 Task: Set the GPU affinity for the WGL extension for OpenGL to -60.
Action: Mouse moved to (125, 23)
Screenshot: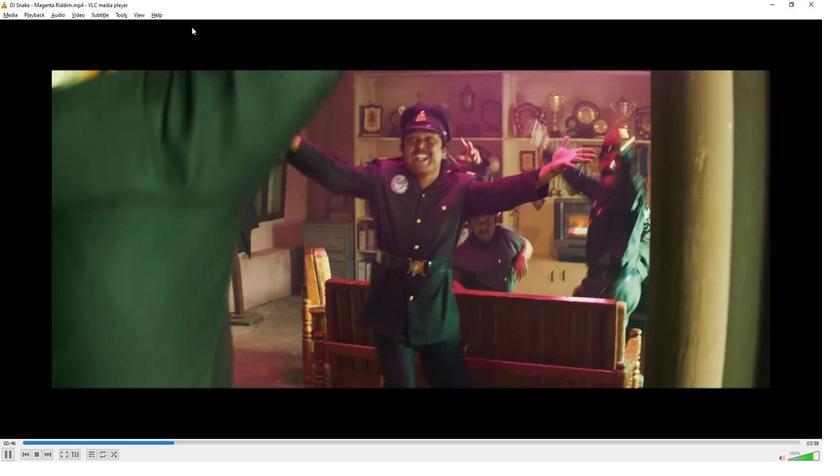 
Action: Mouse pressed left at (125, 23)
Screenshot: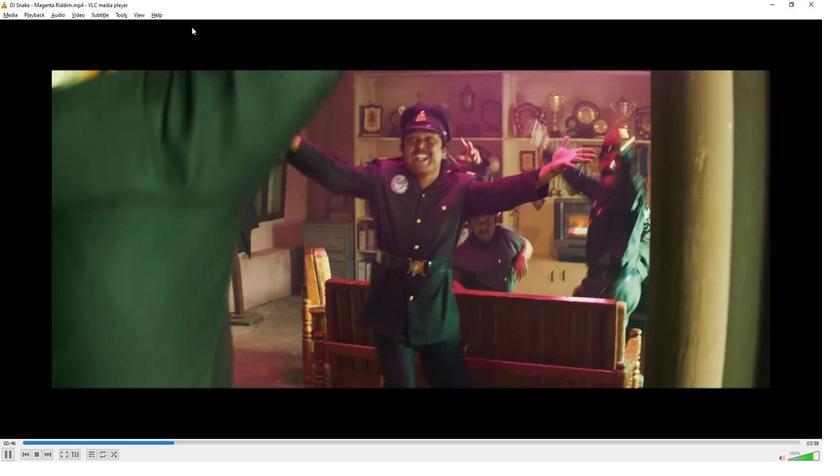 
Action: Mouse moved to (140, 117)
Screenshot: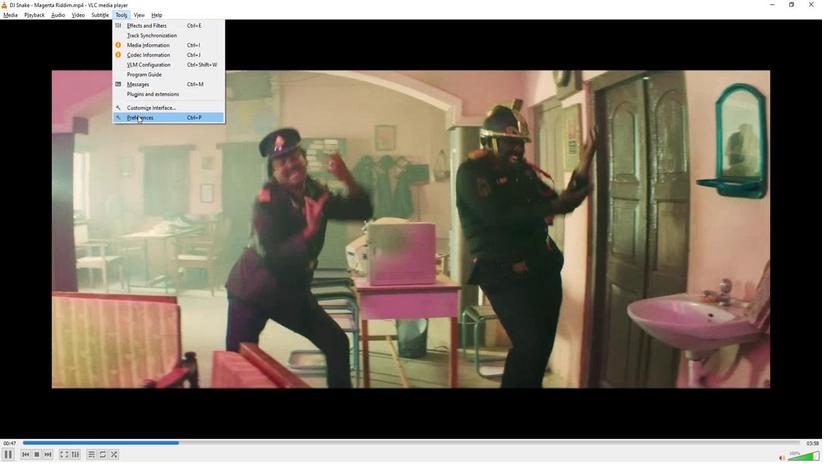 
Action: Mouse pressed left at (140, 117)
Screenshot: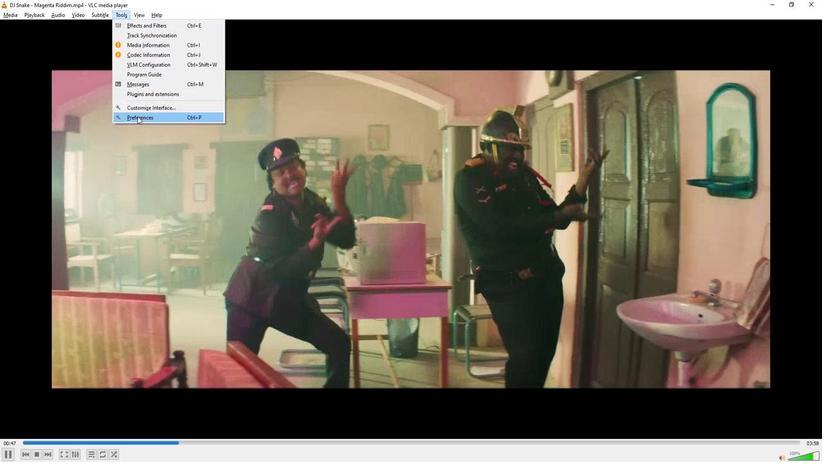 
Action: Mouse moved to (185, 348)
Screenshot: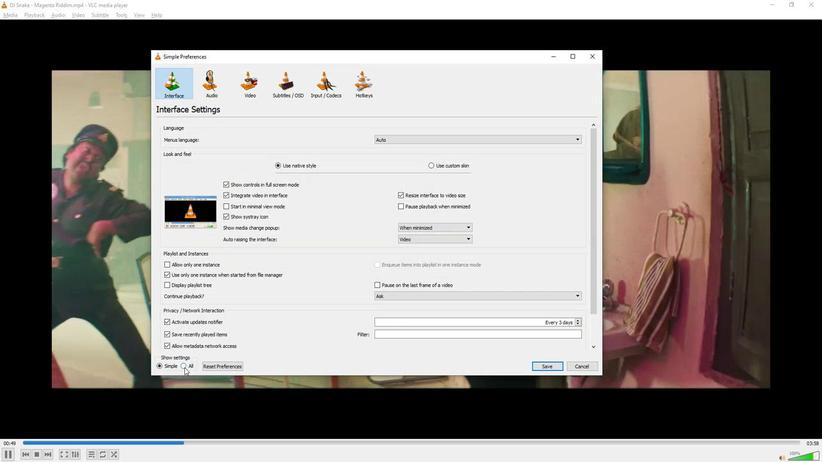 
Action: Mouse pressed left at (185, 348)
Screenshot: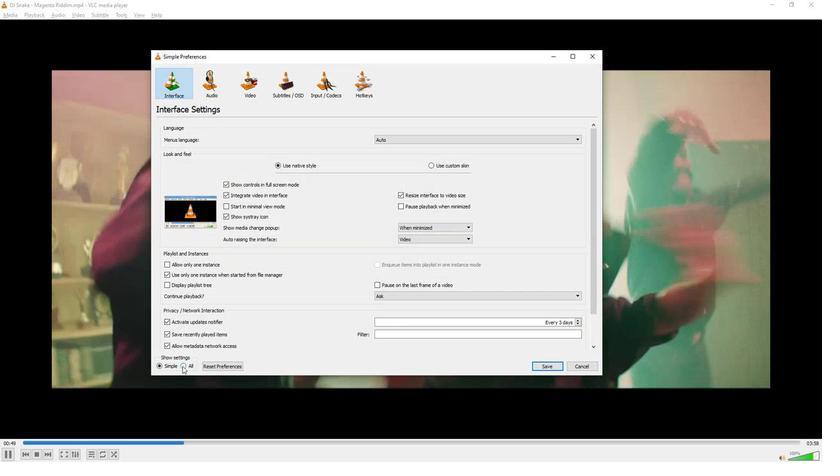 
Action: Mouse moved to (185, 258)
Screenshot: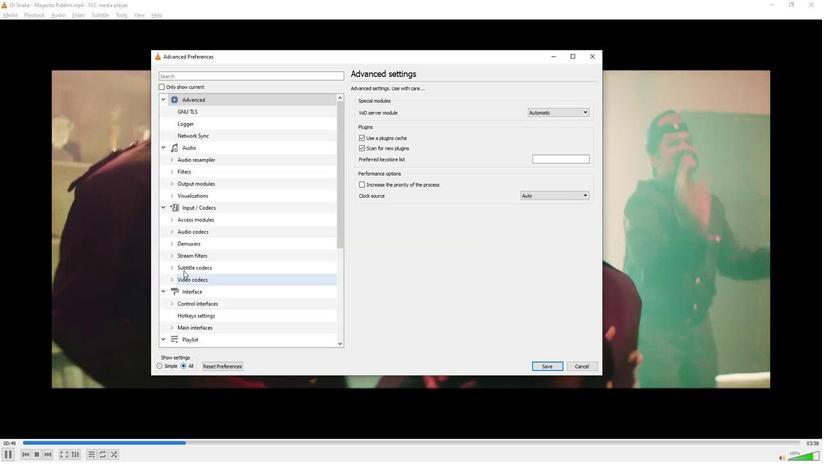 
Action: Mouse scrolled (185, 258) with delta (0, 0)
Screenshot: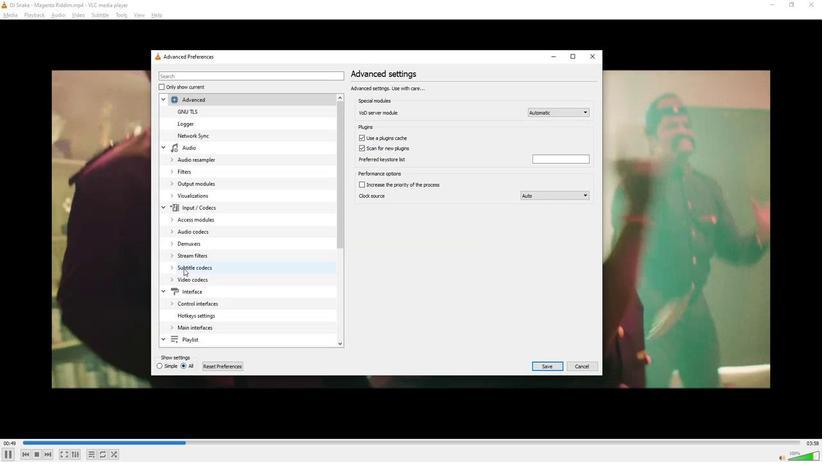 
Action: Mouse scrolled (185, 258) with delta (0, 0)
Screenshot: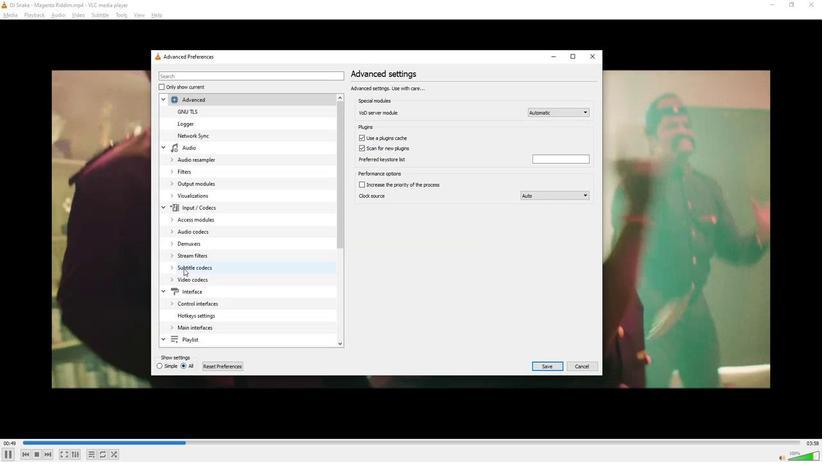 
Action: Mouse scrolled (185, 258) with delta (0, 0)
Screenshot: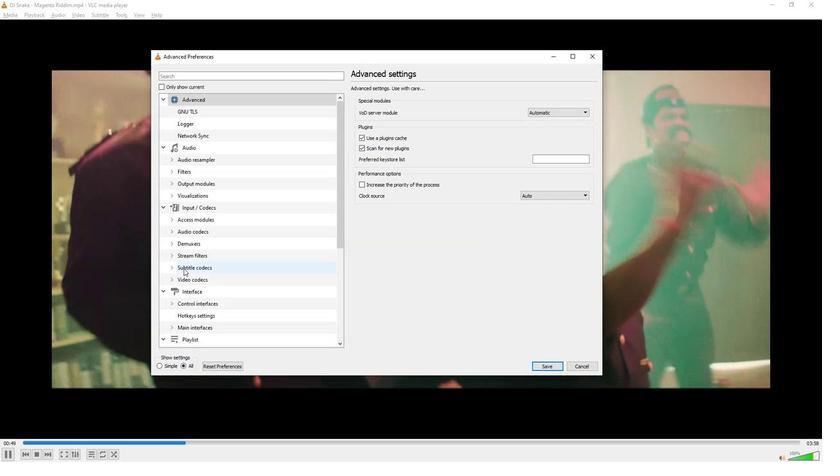 
Action: Mouse scrolled (185, 258) with delta (0, 0)
Screenshot: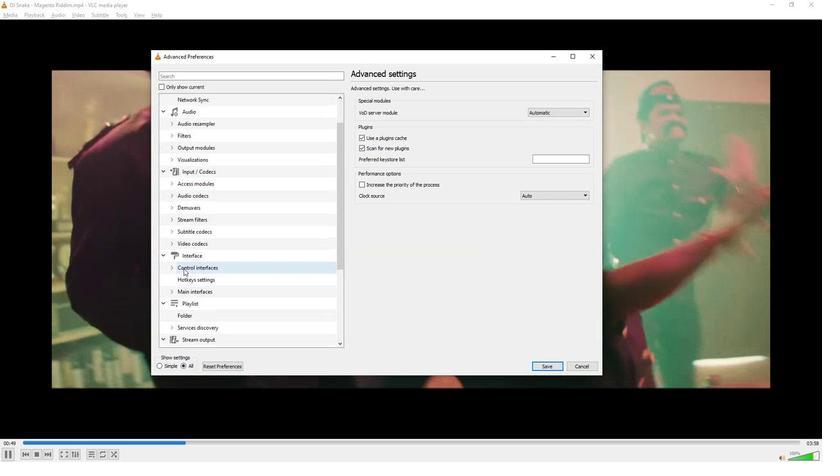 
Action: Mouse scrolled (185, 258) with delta (0, 0)
Screenshot: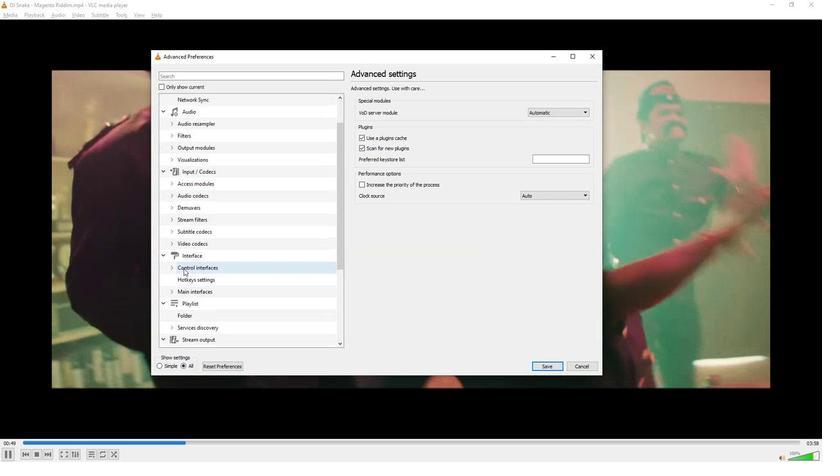 
Action: Mouse scrolled (185, 258) with delta (0, 0)
Screenshot: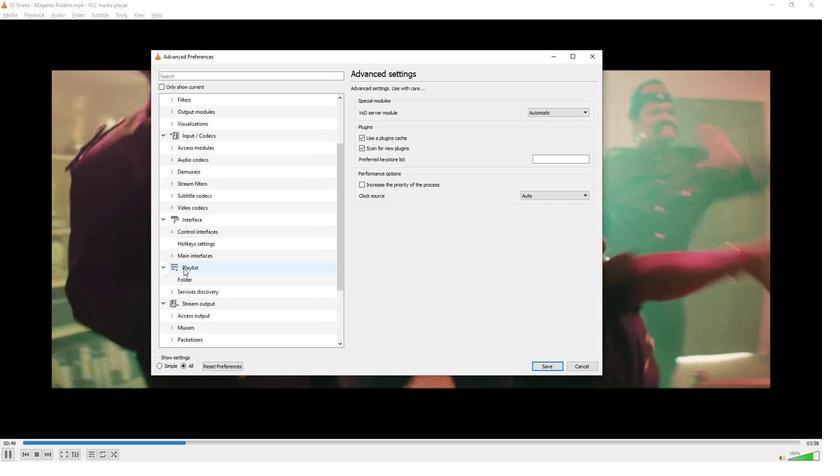 
Action: Mouse moved to (185, 258)
Screenshot: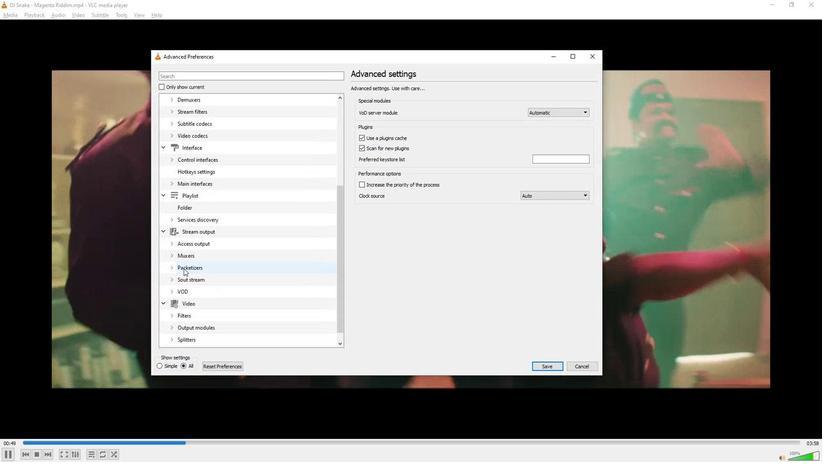 
Action: Mouse scrolled (185, 257) with delta (0, 0)
Screenshot: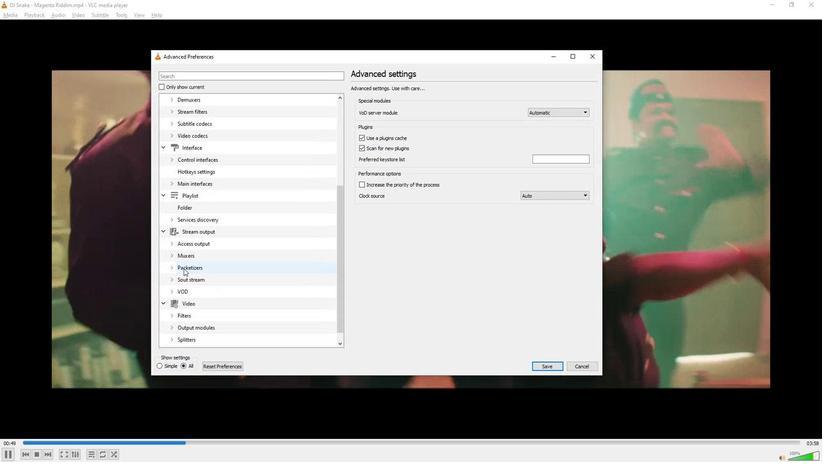 
Action: Mouse moved to (173, 304)
Screenshot: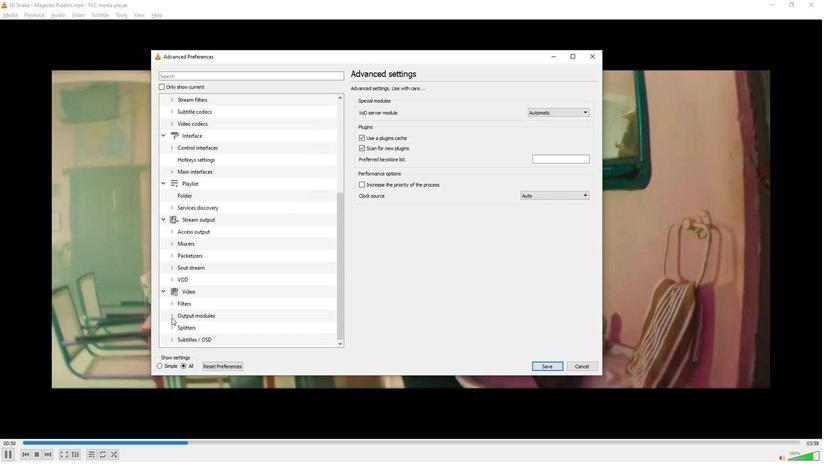 
Action: Mouse pressed left at (173, 304)
Screenshot: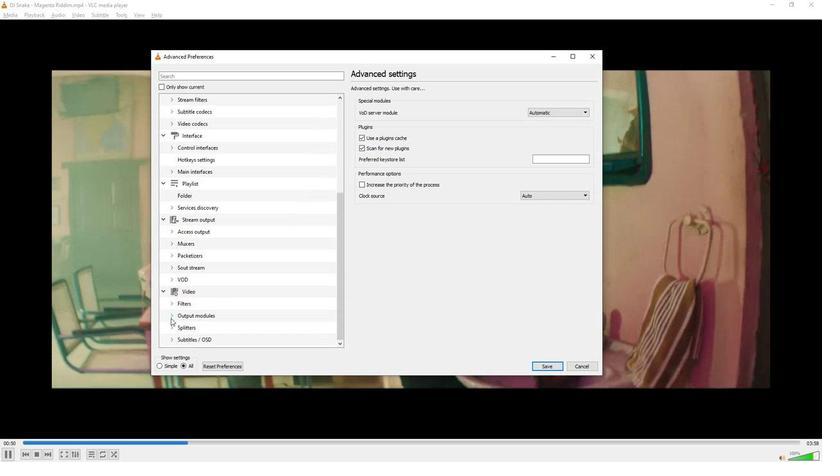 
Action: Mouse moved to (185, 282)
Screenshot: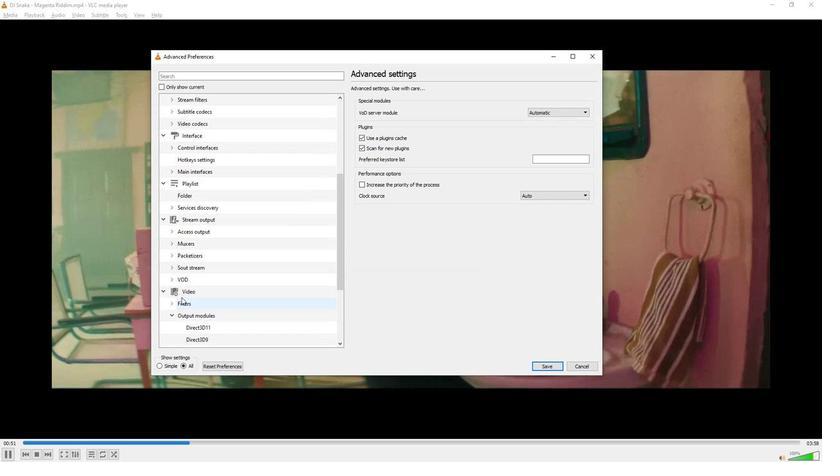 
Action: Mouse scrolled (185, 282) with delta (0, 0)
Screenshot: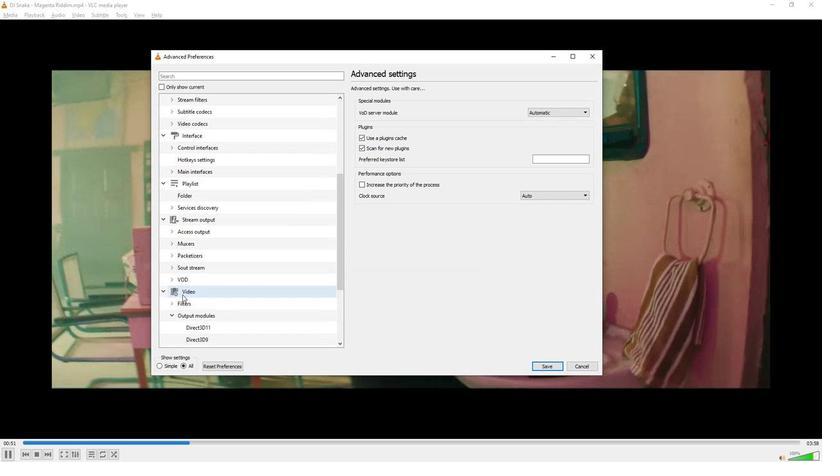 
Action: Mouse scrolled (185, 282) with delta (0, 0)
Screenshot: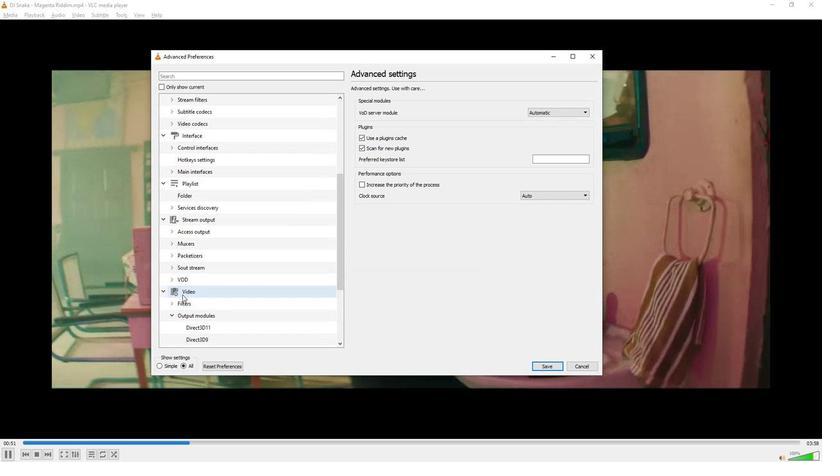
Action: Mouse scrolled (185, 282) with delta (0, 0)
Screenshot: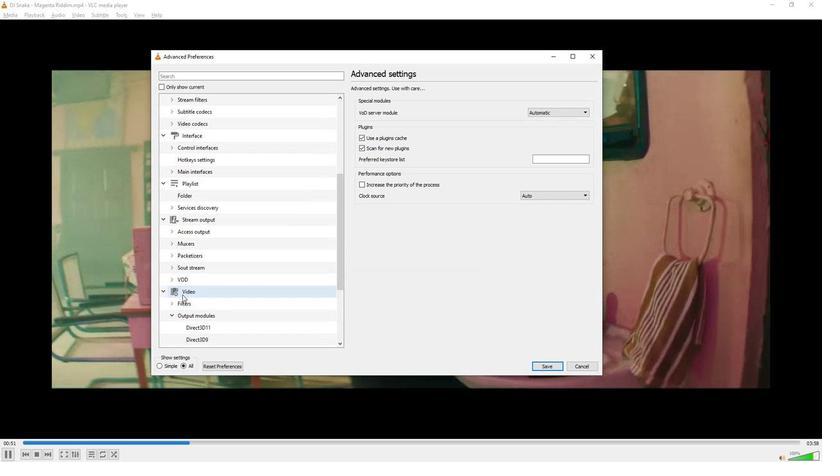 
Action: Mouse scrolled (185, 282) with delta (0, 0)
Screenshot: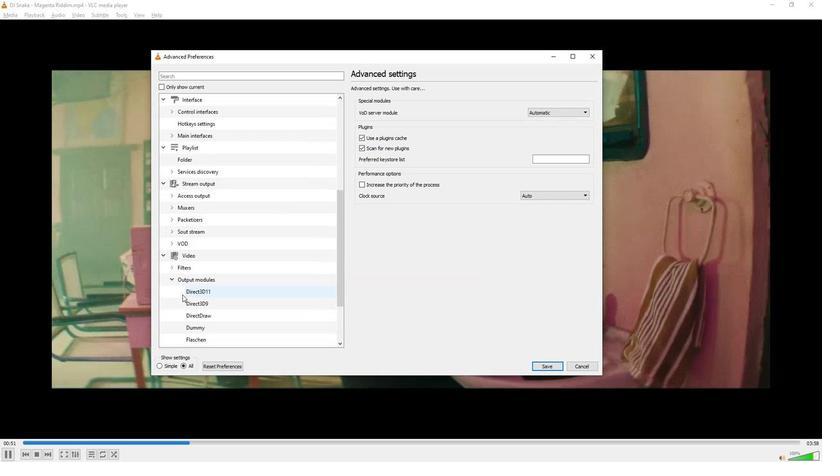 
Action: Mouse scrolled (185, 282) with delta (0, 0)
Screenshot: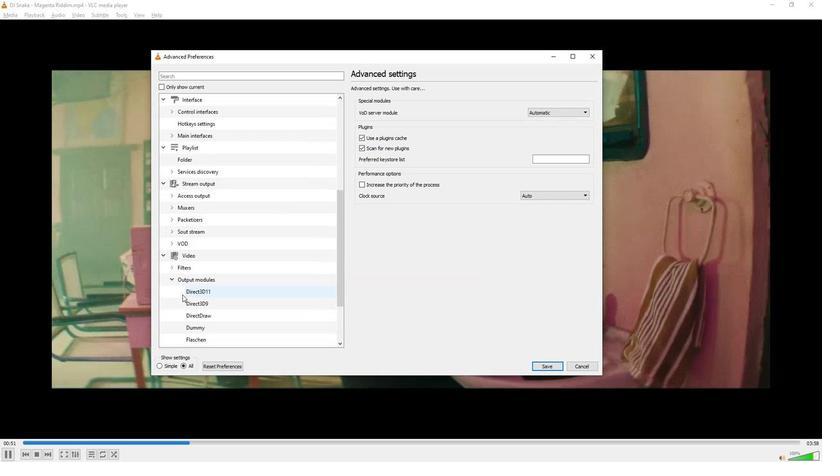 
Action: Mouse scrolled (185, 282) with delta (0, 0)
Screenshot: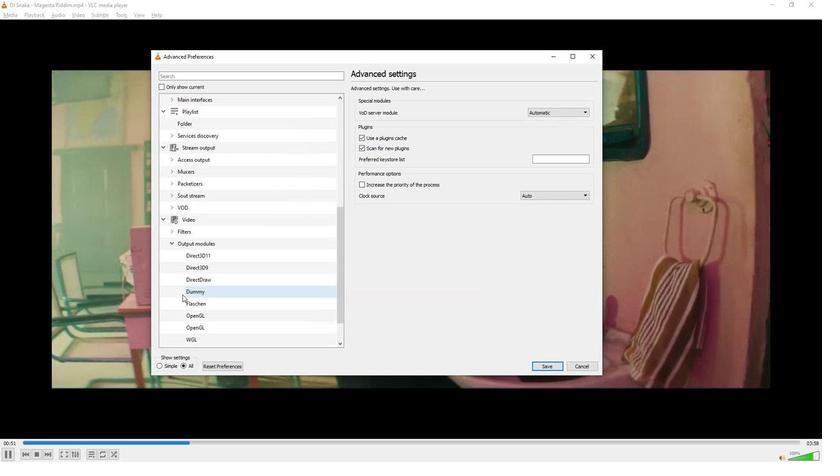 
Action: Mouse scrolled (185, 282) with delta (0, 0)
Screenshot: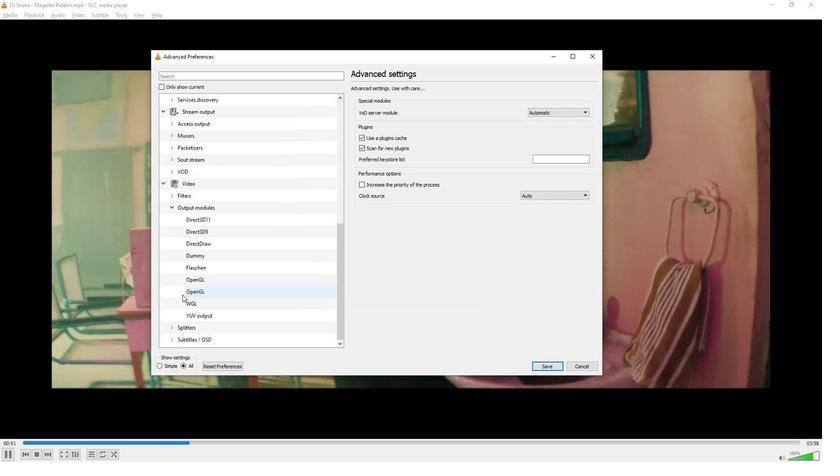 
Action: Mouse scrolled (185, 282) with delta (0, 0)
Screenshot: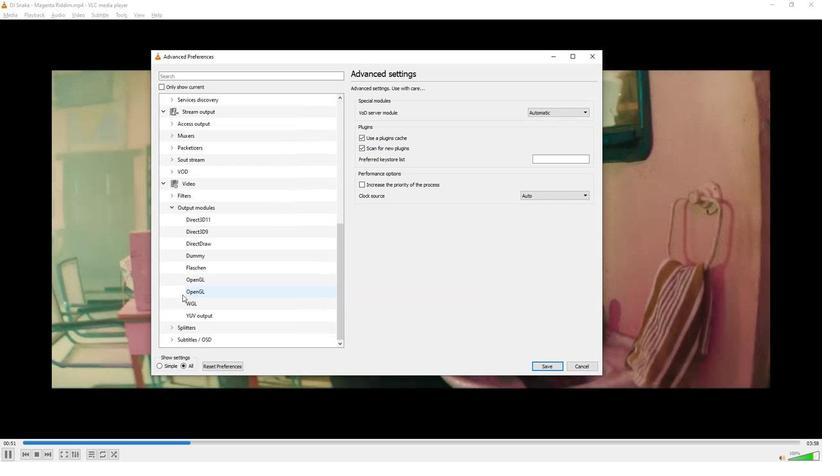 
Action: Mouse moved to (197, 290)
Screenshot: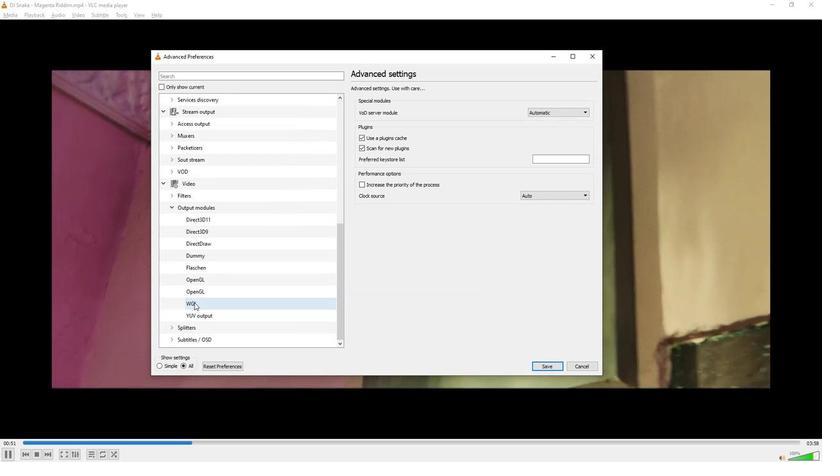 
Action: Mouse pressed left at (197, 290)
Screenshot: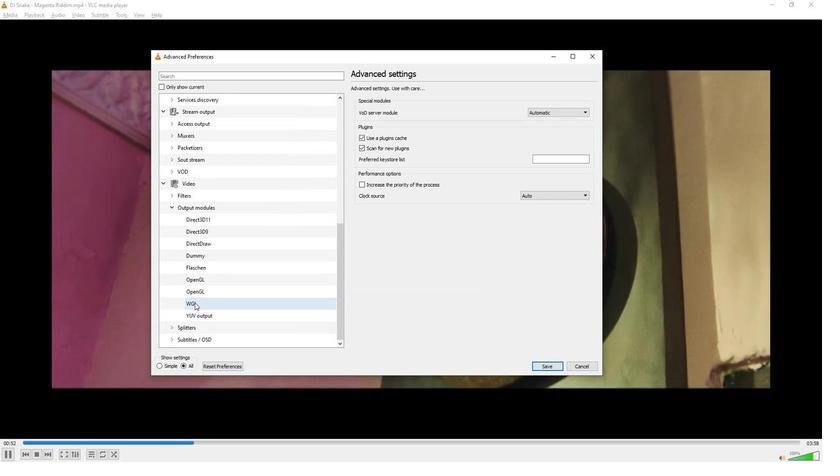 
Action: Mouse moved to (589, 106)
Screenshot: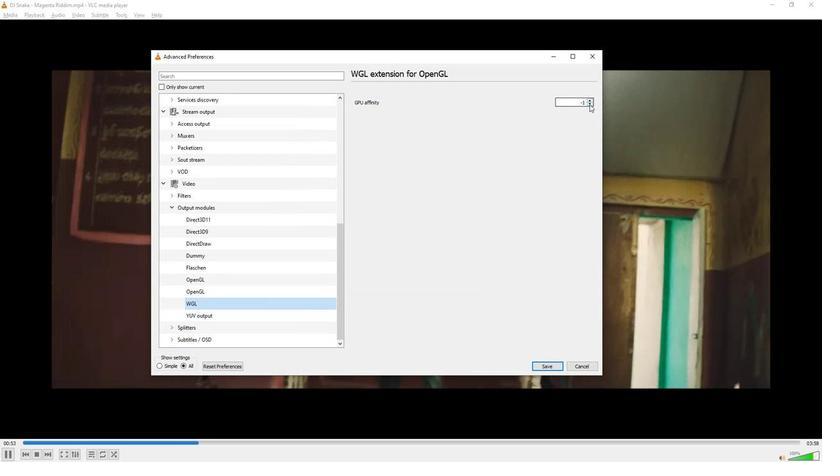 
Action: Mouse pressed left at (589, 106)
Screenshot: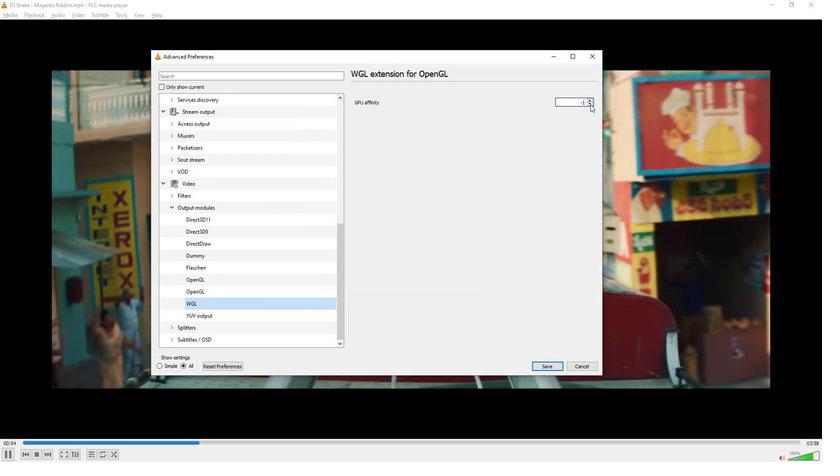 
Action: Mouse pressed left at (589, 106)
Screenshot: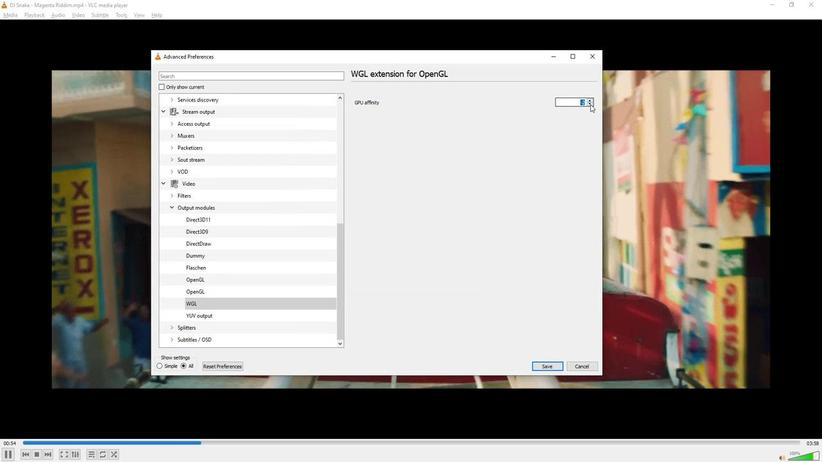 
Action: Mouse moved to (589, 104)
Screenshot: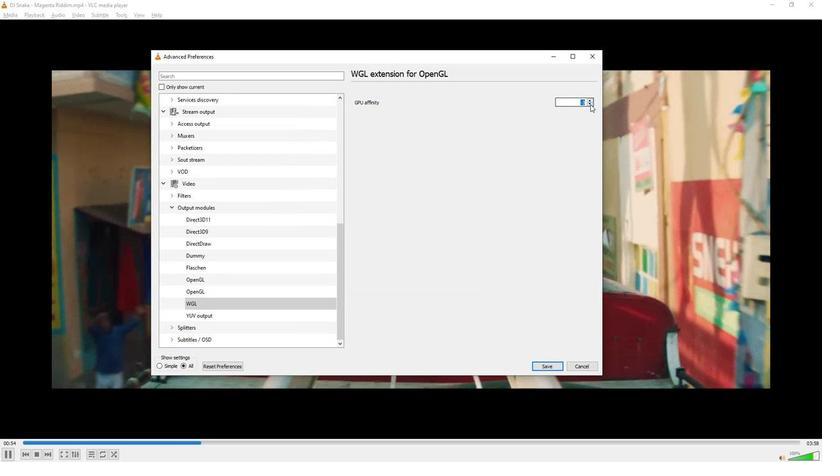 
Action: Mouse pressed left at (589, 104)
Screenshot: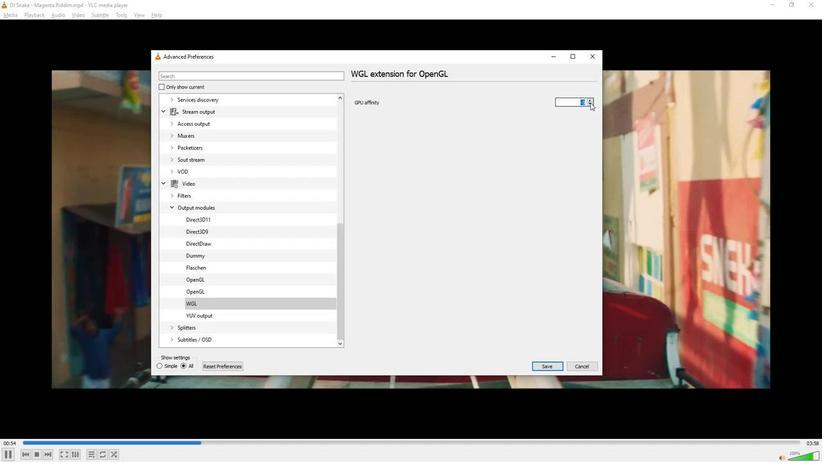 
Action: Mouse pressed left at (589, 104)
Screenshot: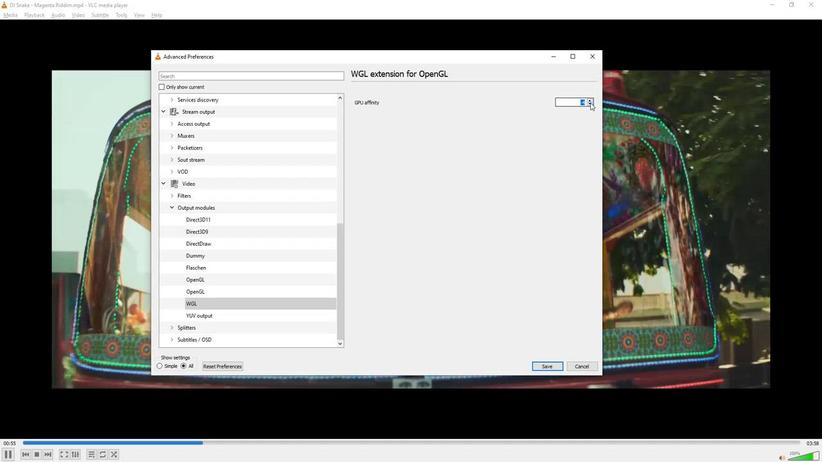 
Action: Mouse moved to (587, 104)
Screenshot: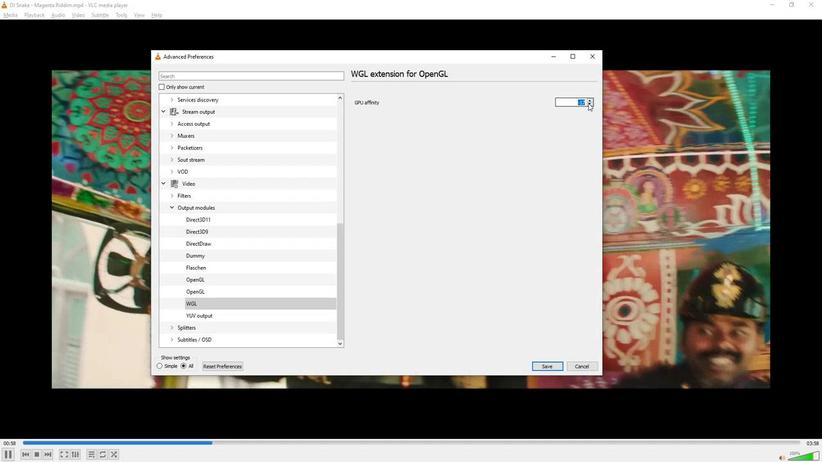 
Action: Key pressed 6<Key.backspace>-60
Screenshot: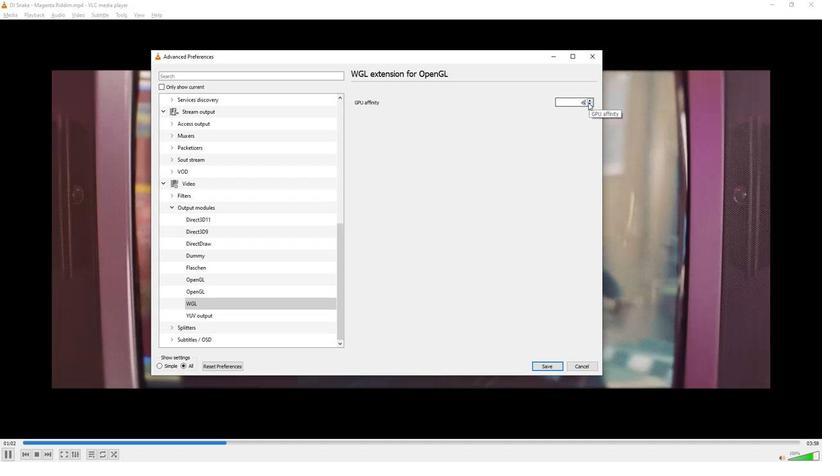 
Action: Mouse moved to (510, 233)
Screenshot: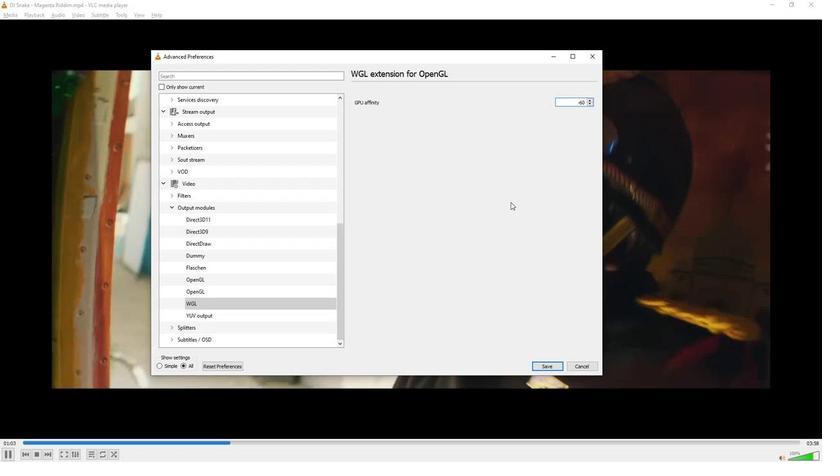 
